 Task: Find directions from Atlanta to Tybee Island, Georgia.
Action: Mouse moved to (1314, 17)
Screenshot: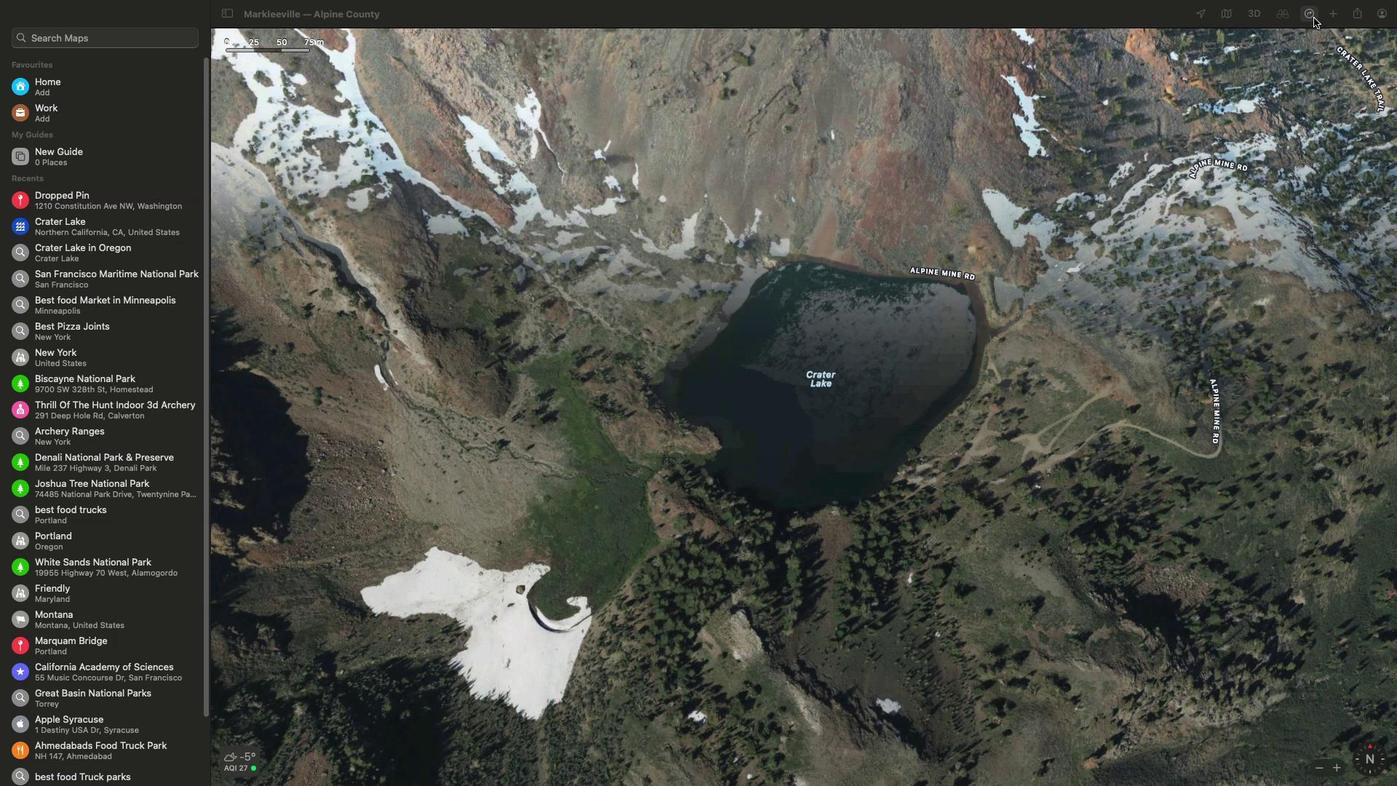 
Action: Mouse pressed left at (1314, 17)
Screenshot: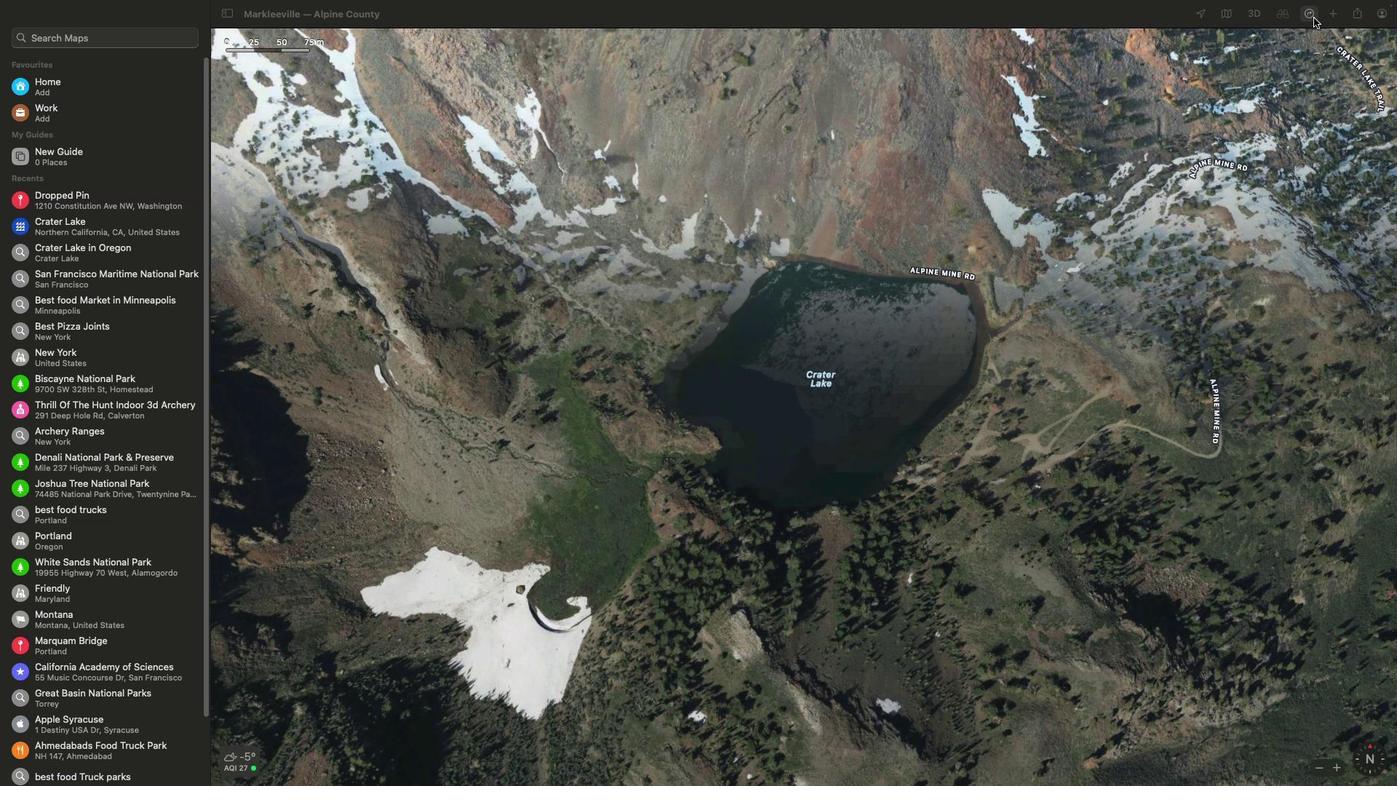 
Action: Mouse moved to (1346, 93)
Screenshot: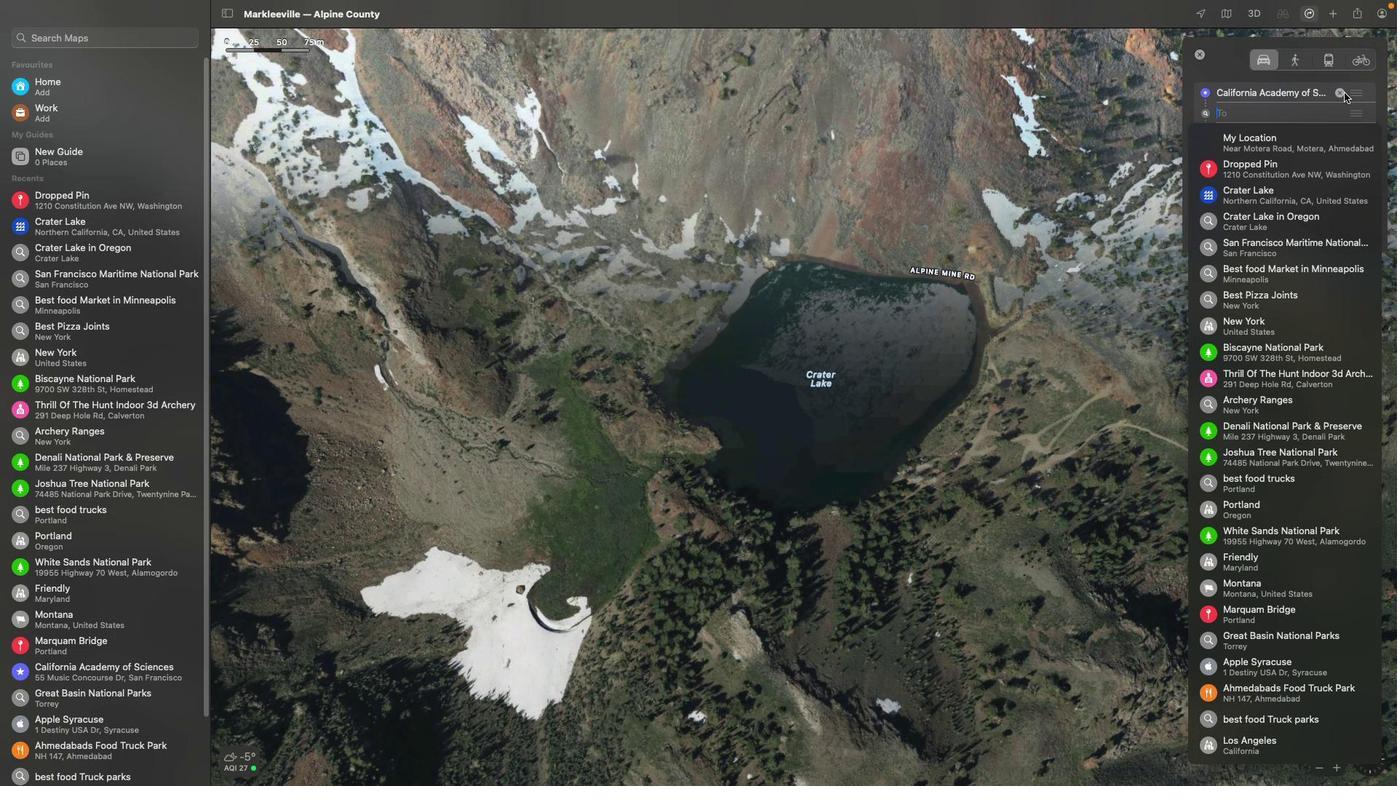 
Action: Mouse pressed left at (1346, 93)
Screenshot: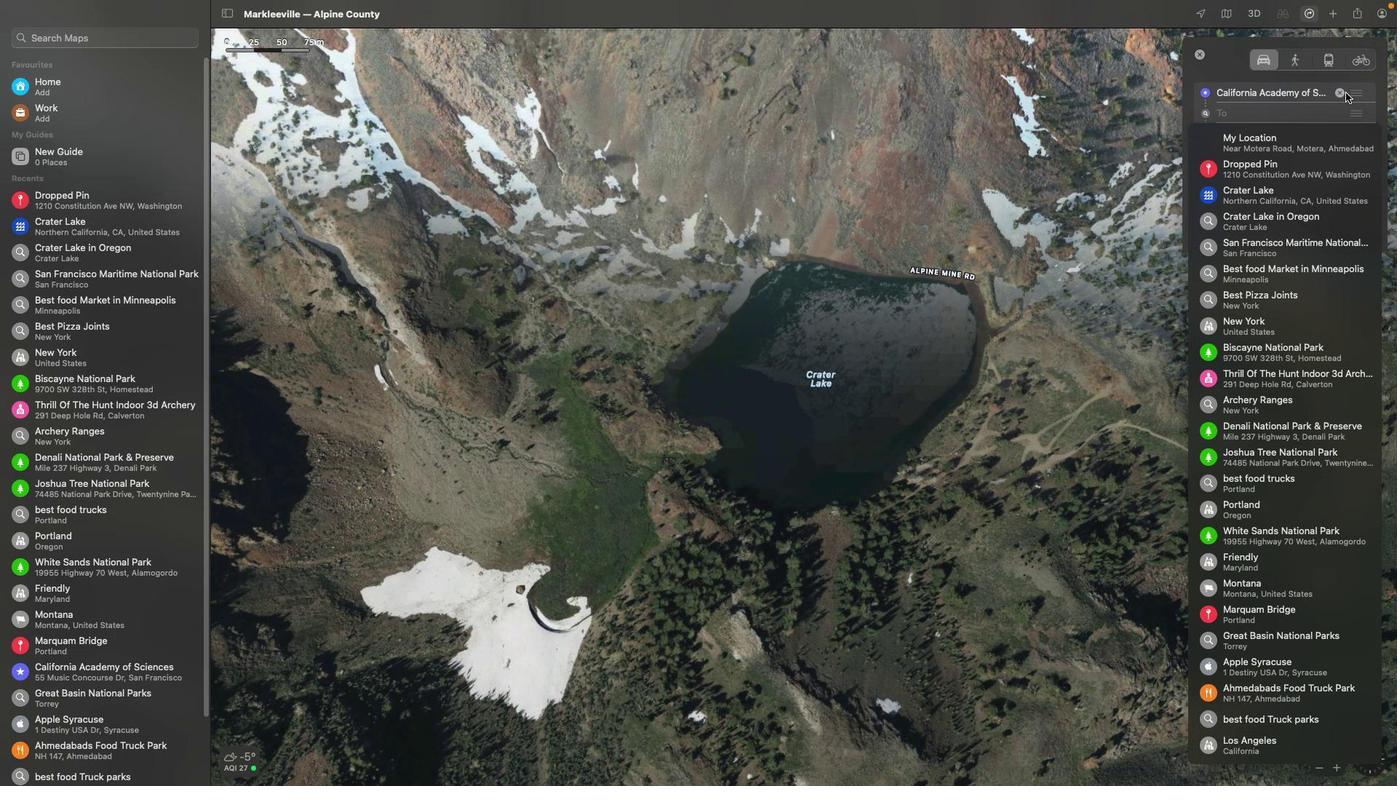 
Action: Mouse moved to (1272, 85)
Screenshot: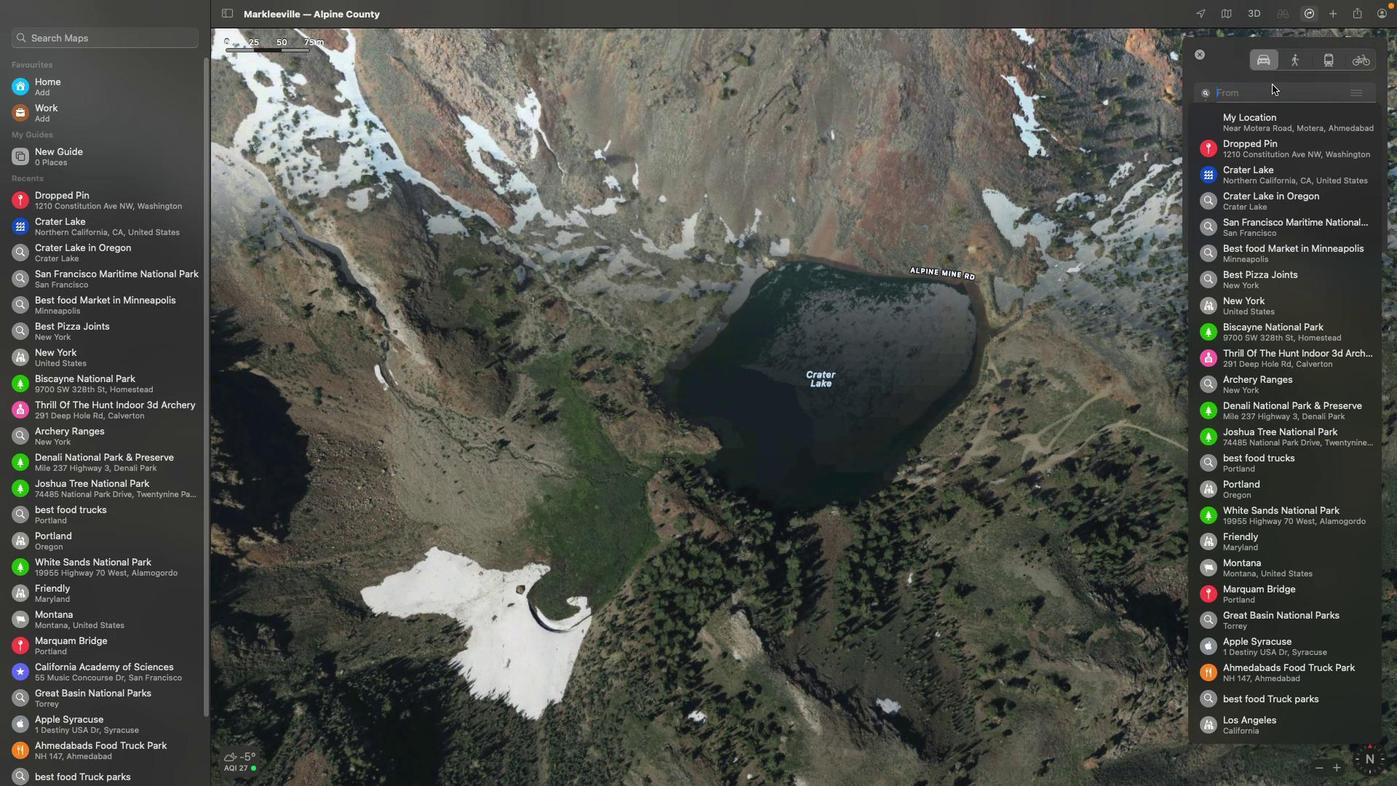 
Action: Mouse pressed left at (1272, 85)
Screenshot: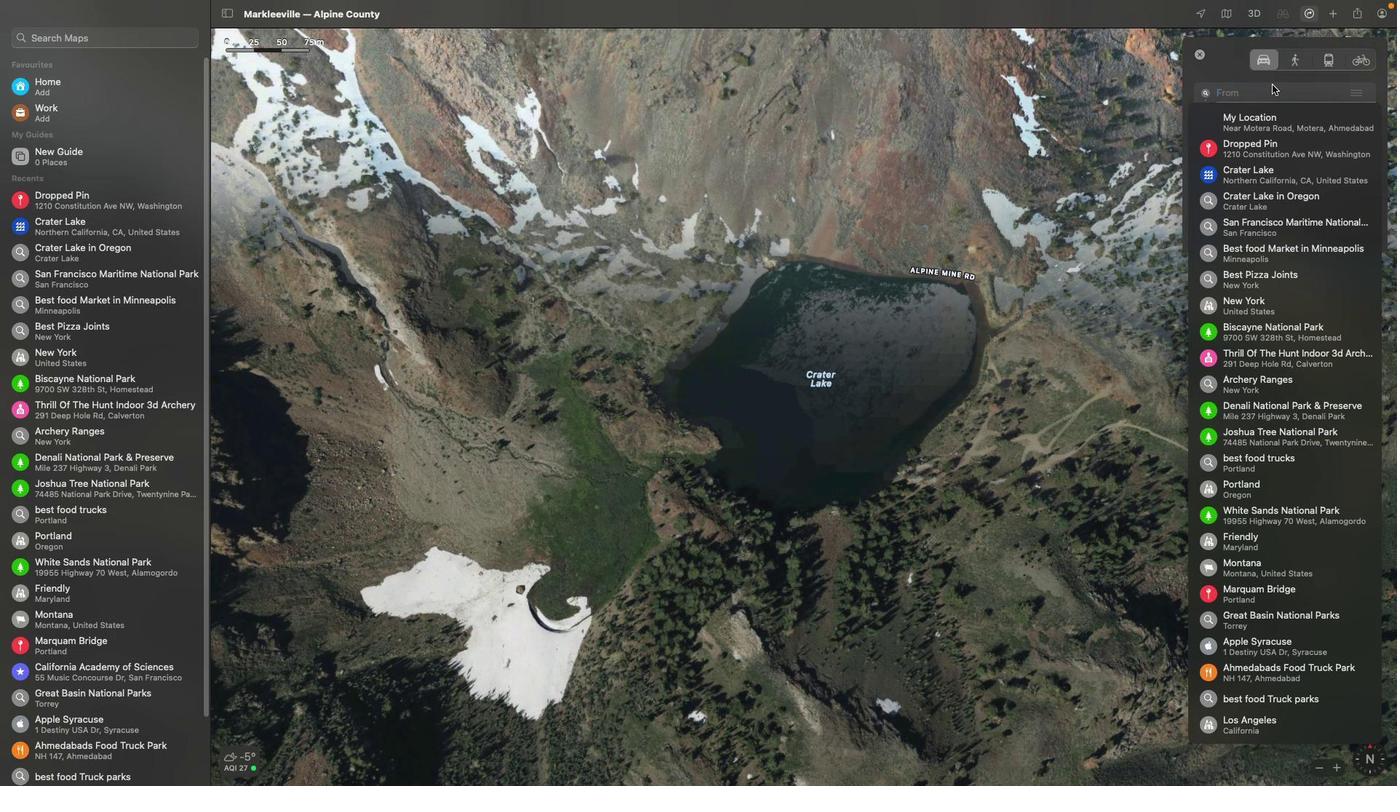 
Action: Mouse moved to (1091, 118)
Screenshot: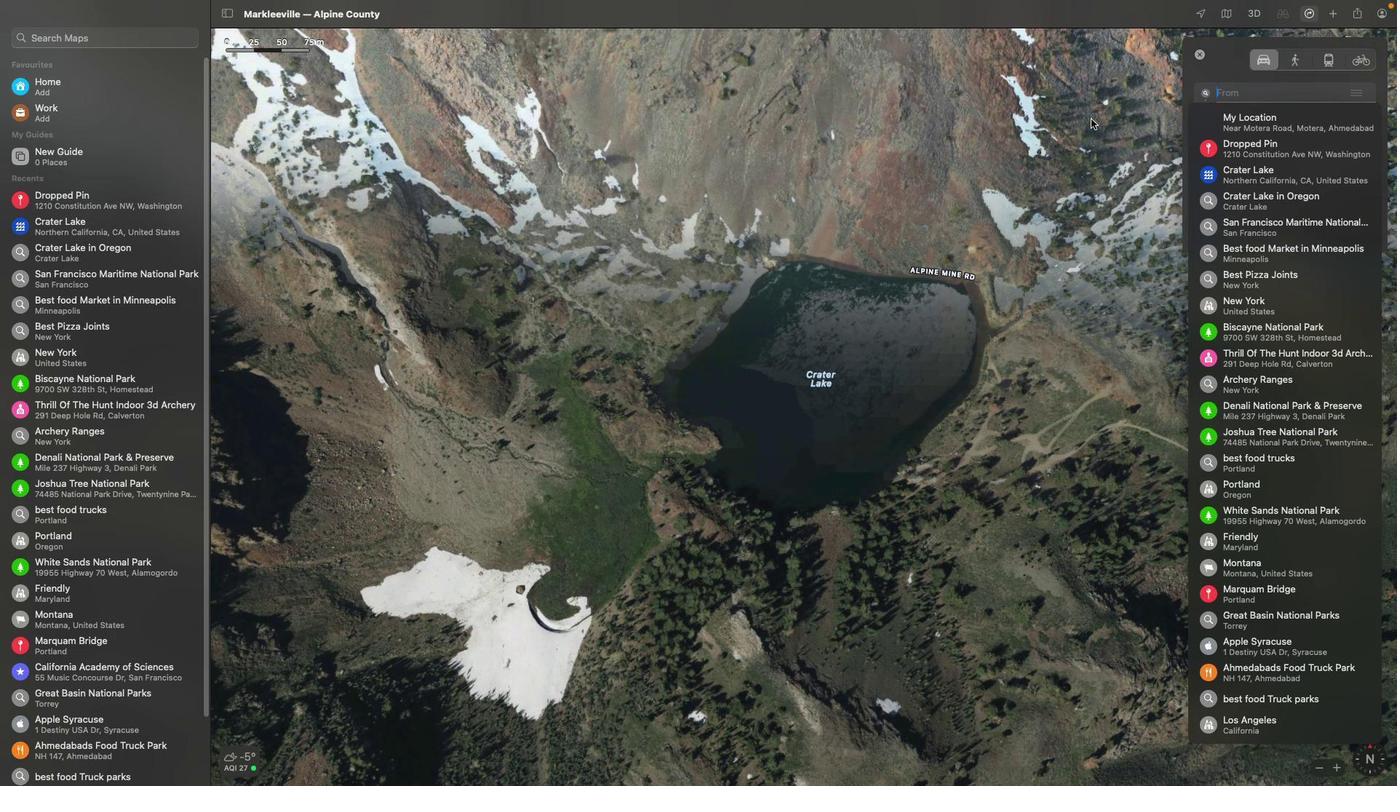 
Action: Mouse pressed left at (1091, 118)
Screenshot: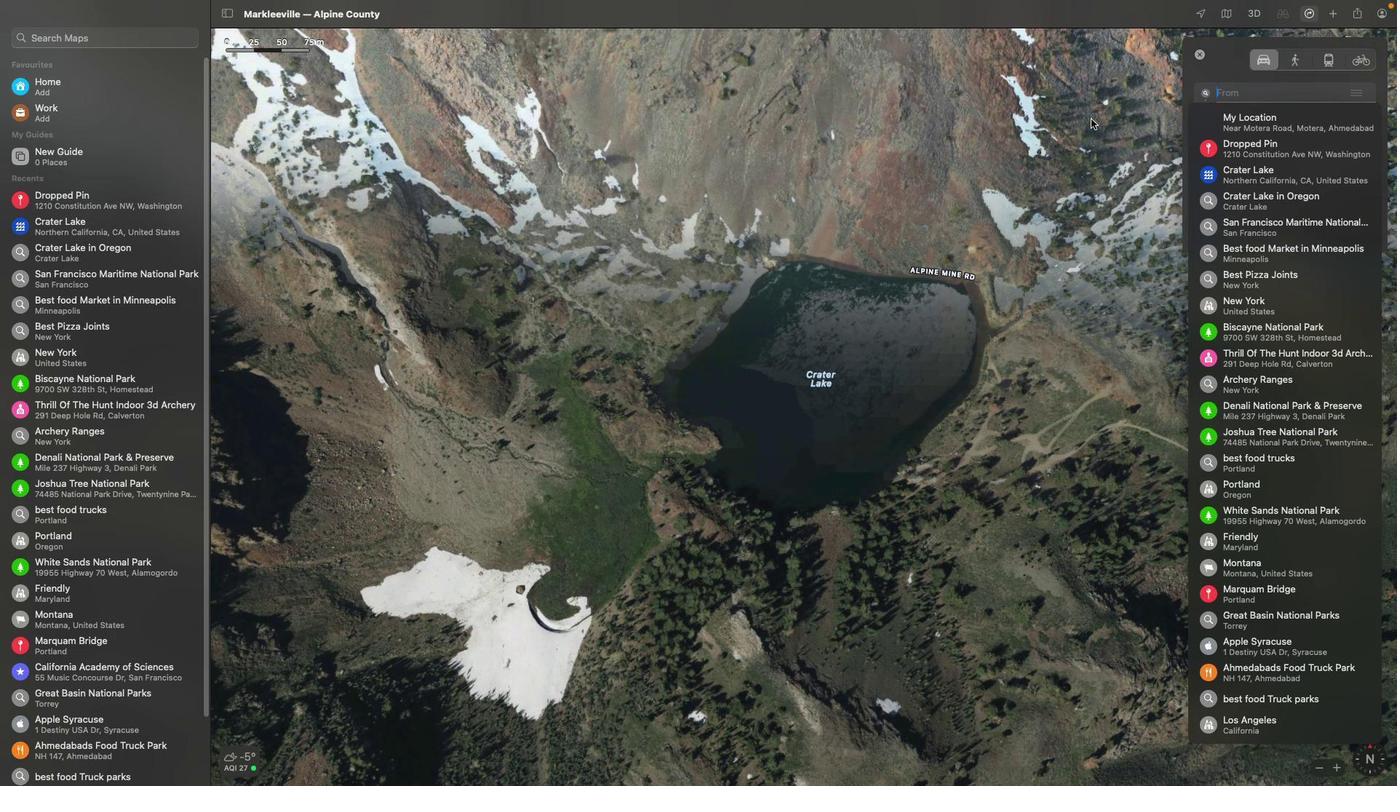 
Action: Mouse moved to (1244, 93)
Screenshot: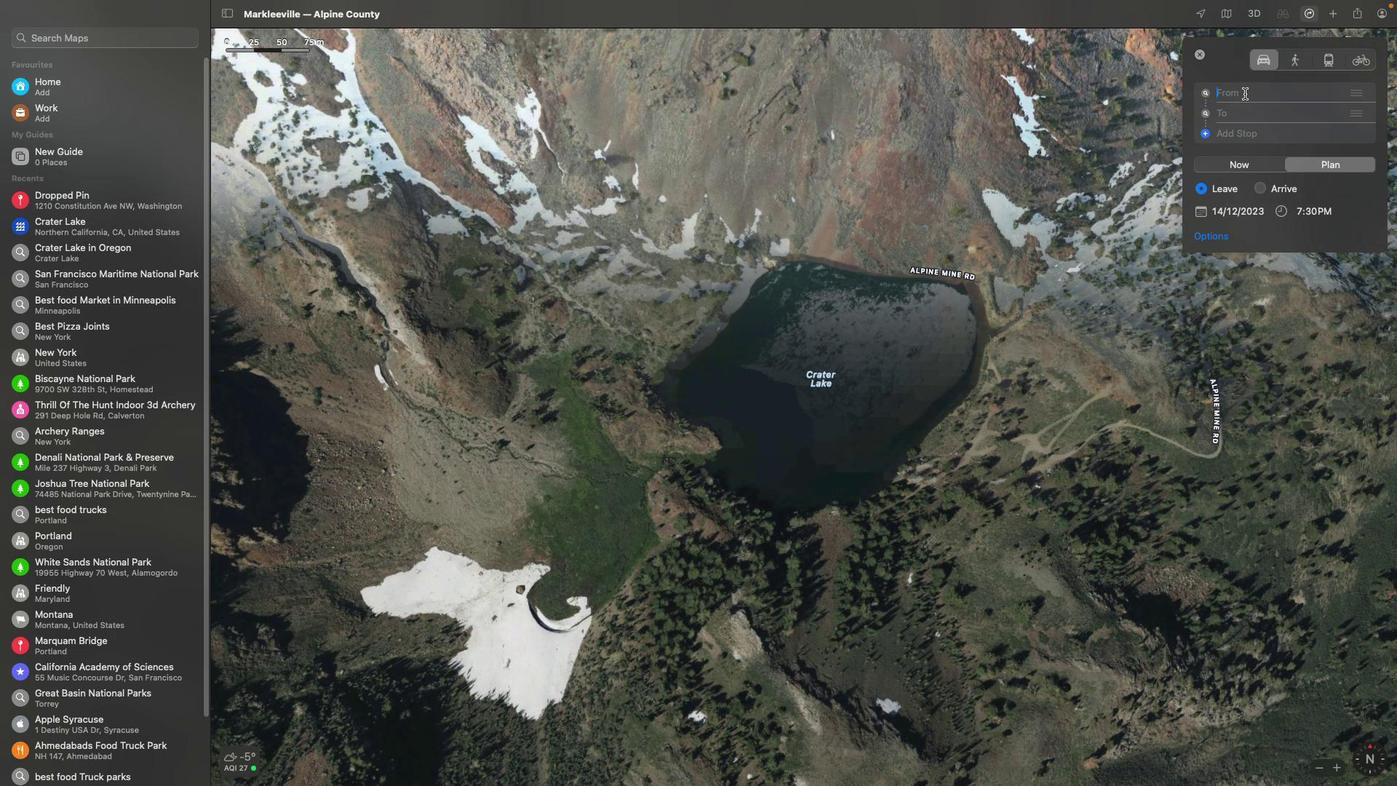 
Action: Mouse pressed left at (1244, 93)
Screenshot: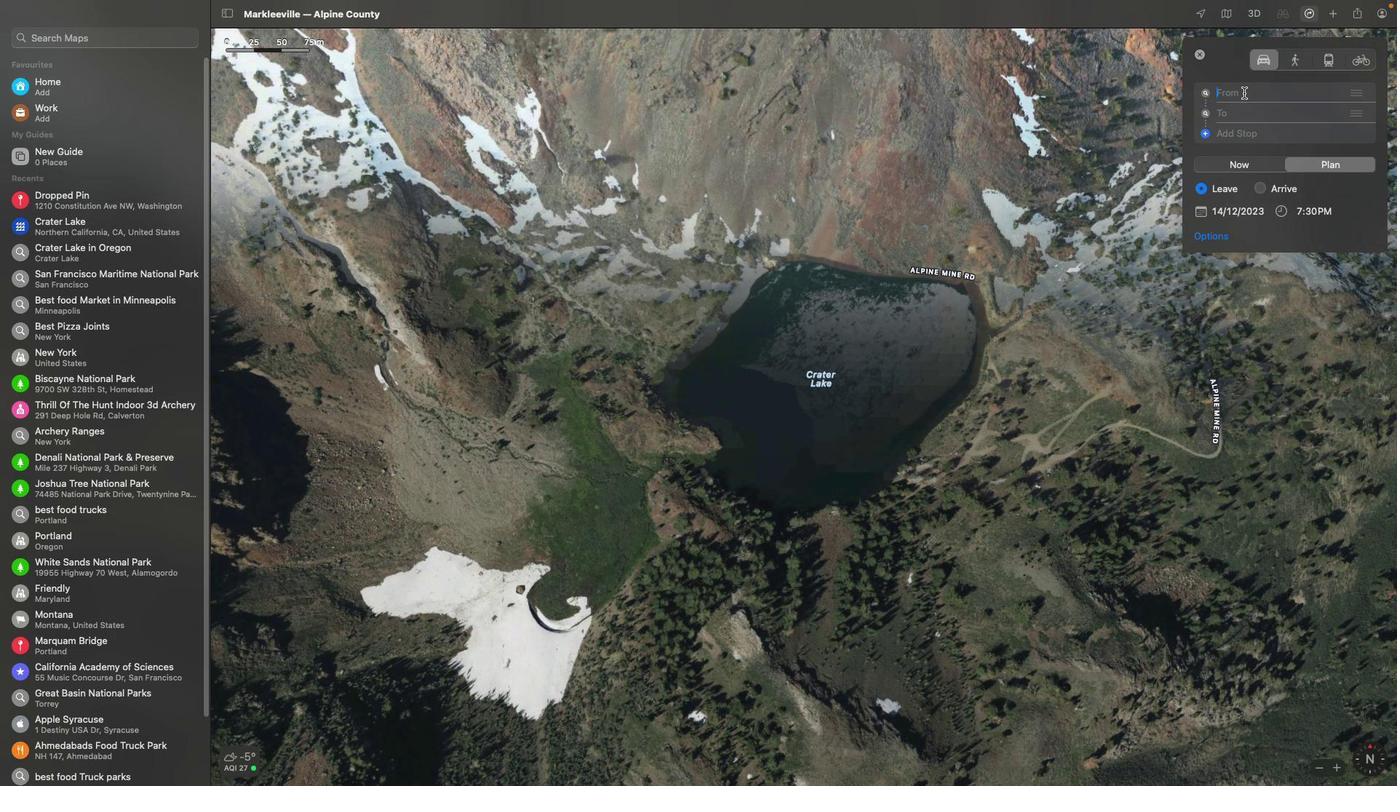 
Action: Key pressed Key.shift'A''t''l''a''n''t''a'Key.downKey.tab
Screenshot: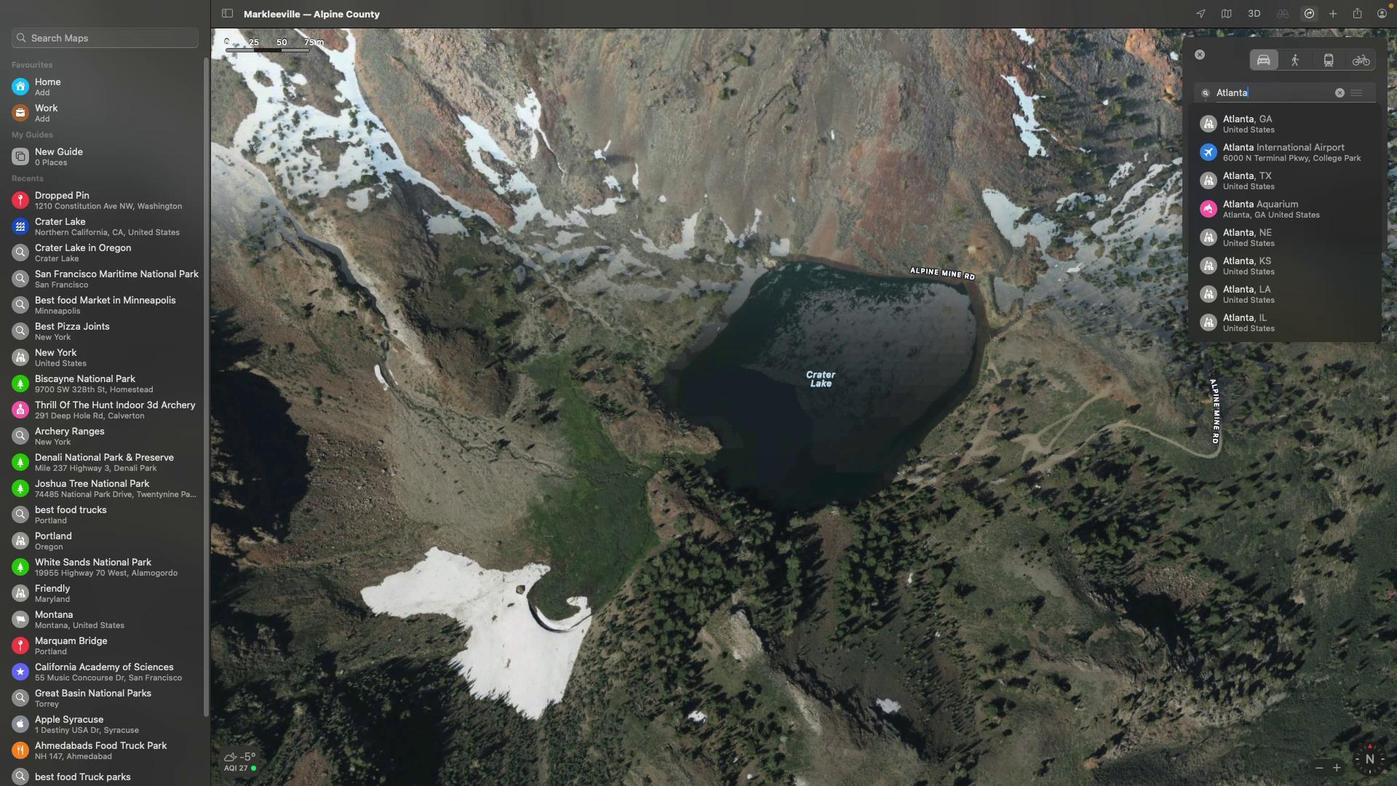 
Action: Mouse moved to (1236, 108)
Screenshot: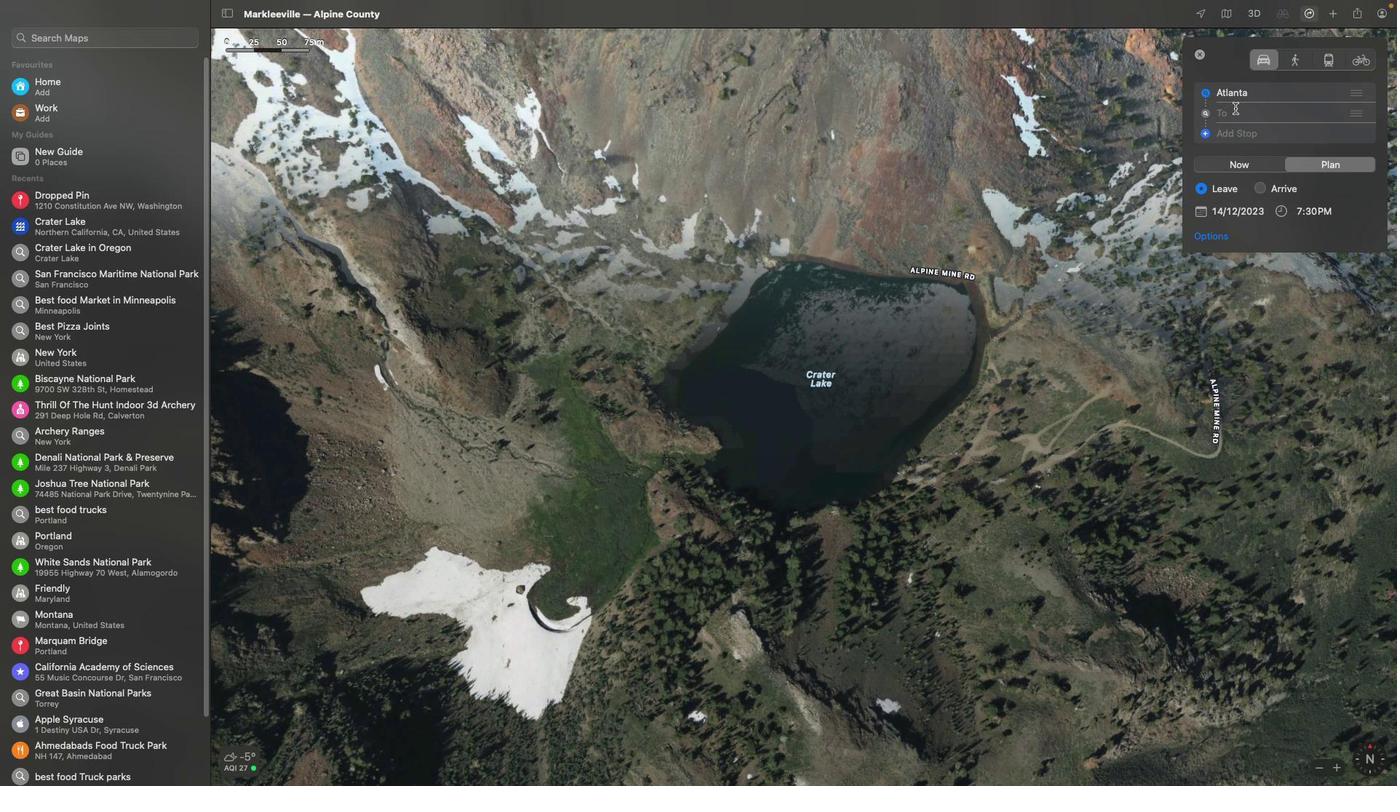 
Action: Mouse pressed left at (1236, 108)
Screenshot: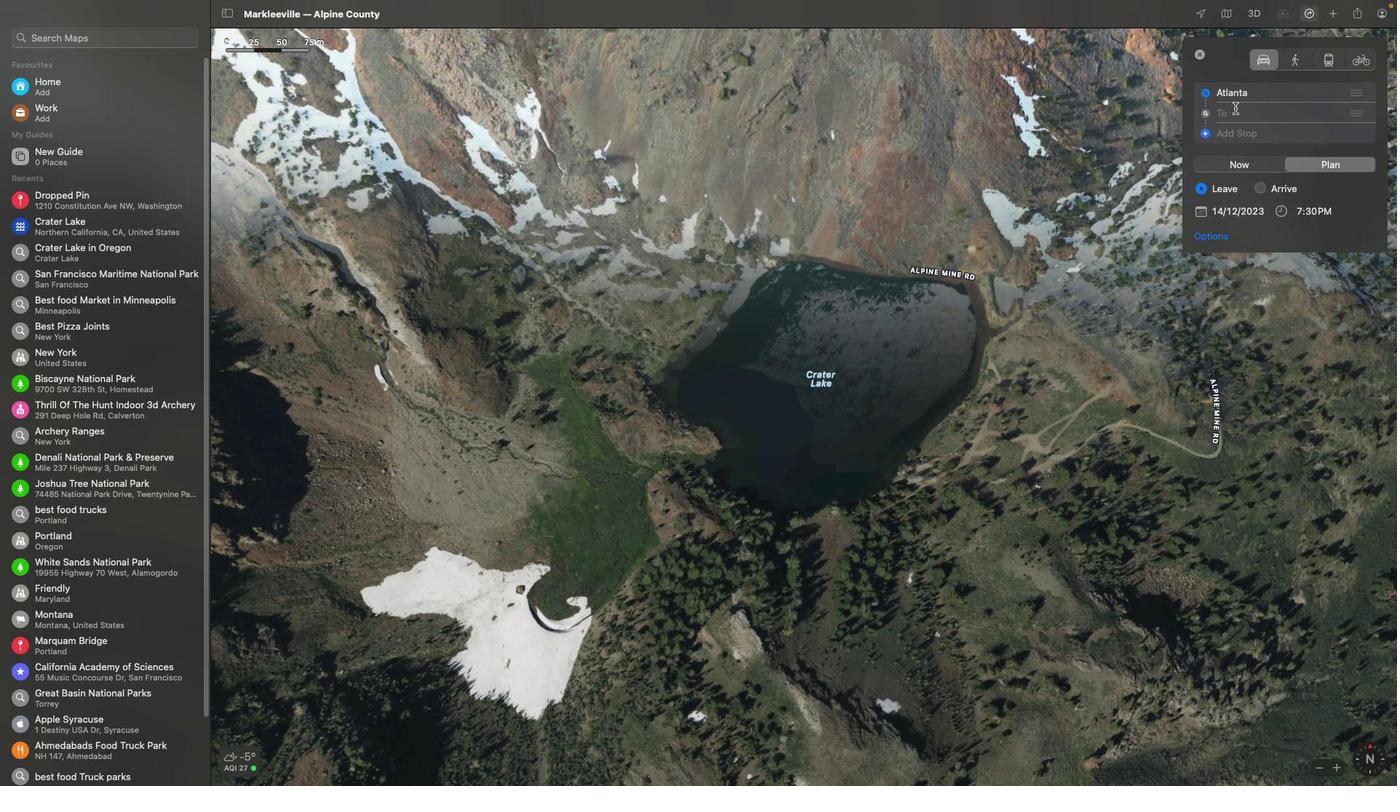 
Action: Key pressed Key.shift'T''y''b''e''e'Key.spaceKey.shift'I''s''l''a''n''s'Key.backspace'd'','Key.spaceKey.shift'G''e''o''r''g''i''a''\x03'
Screenshot: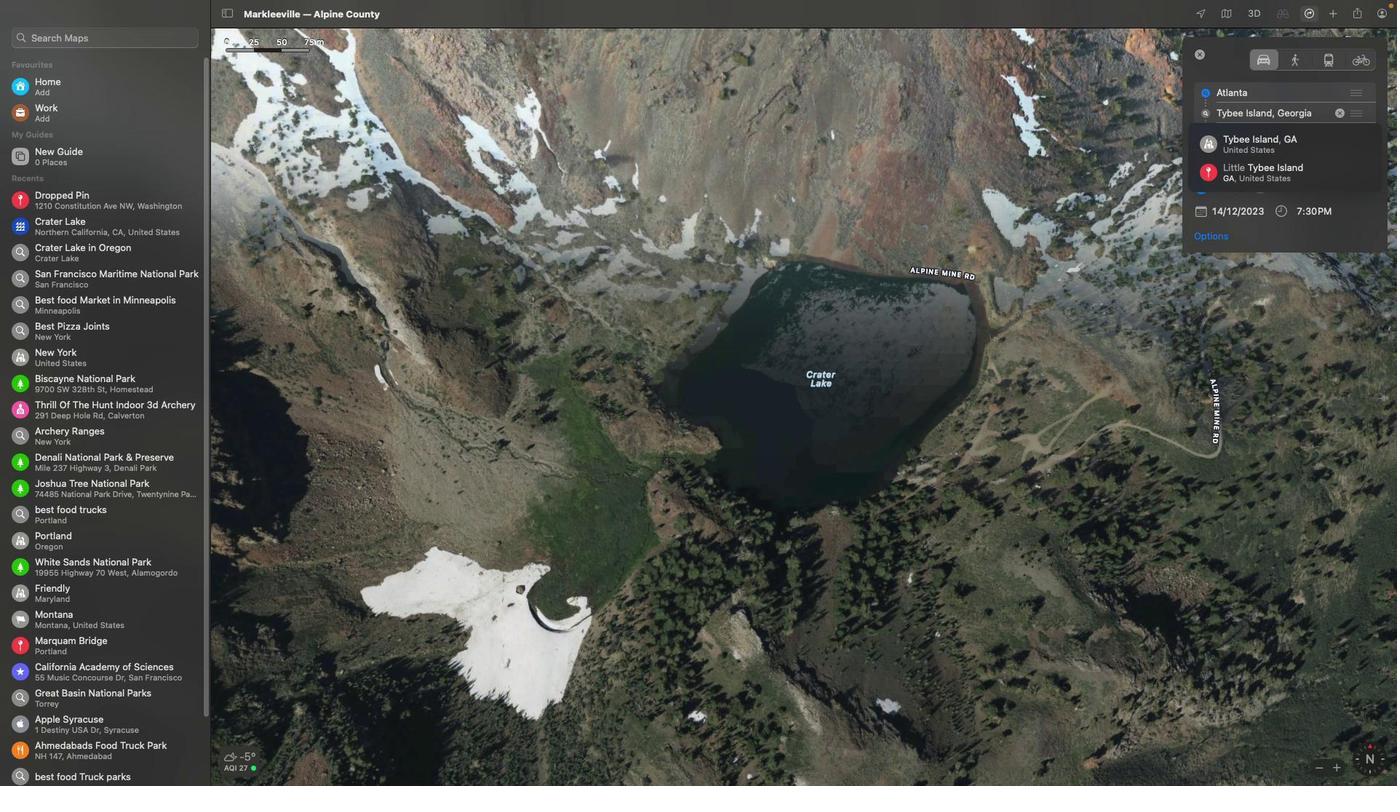 
Action: Mouse moved to (1239, 343)
Screenshot: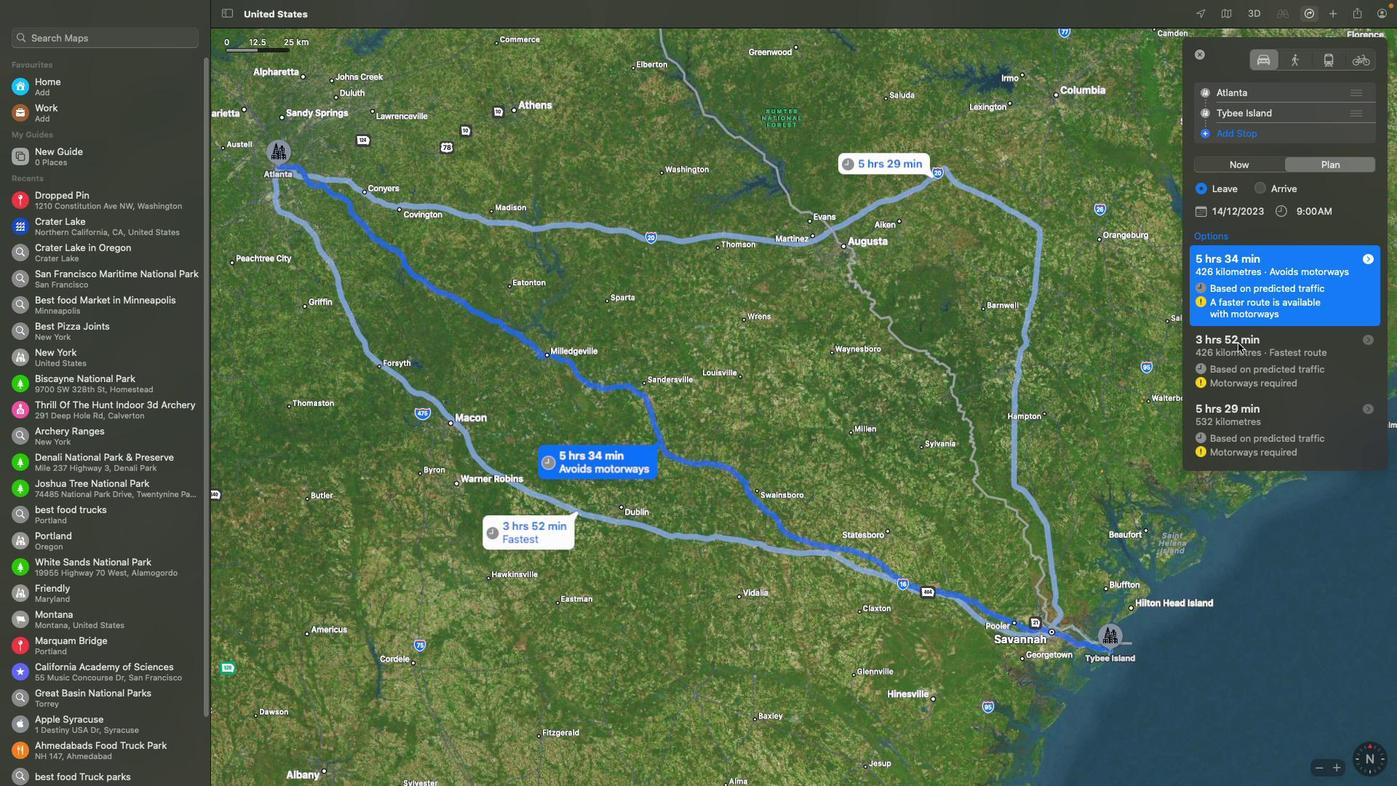 
Action: Mouse pressed left at (1239, 343)
Screenshot: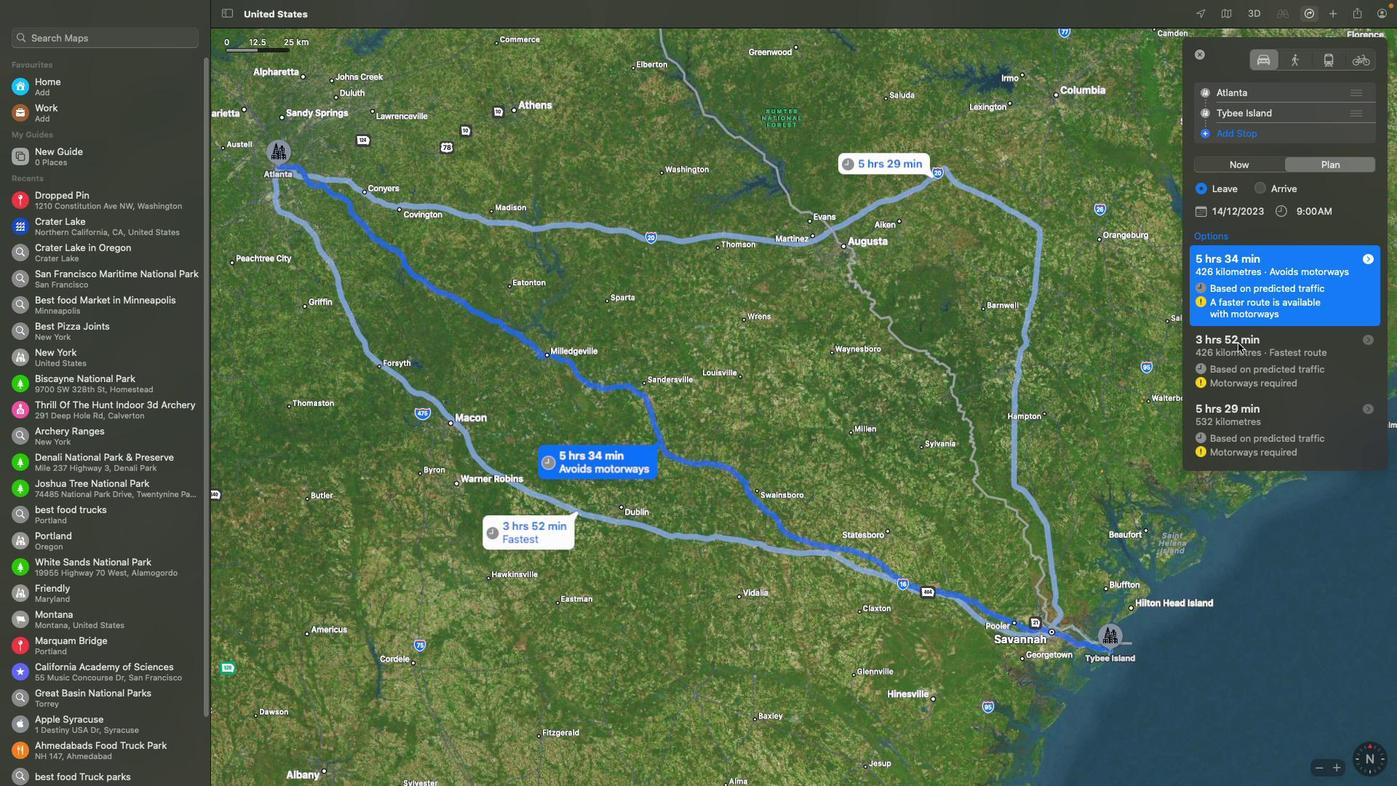 
Action: Mouse moved to (1245, 421)
Screenshot: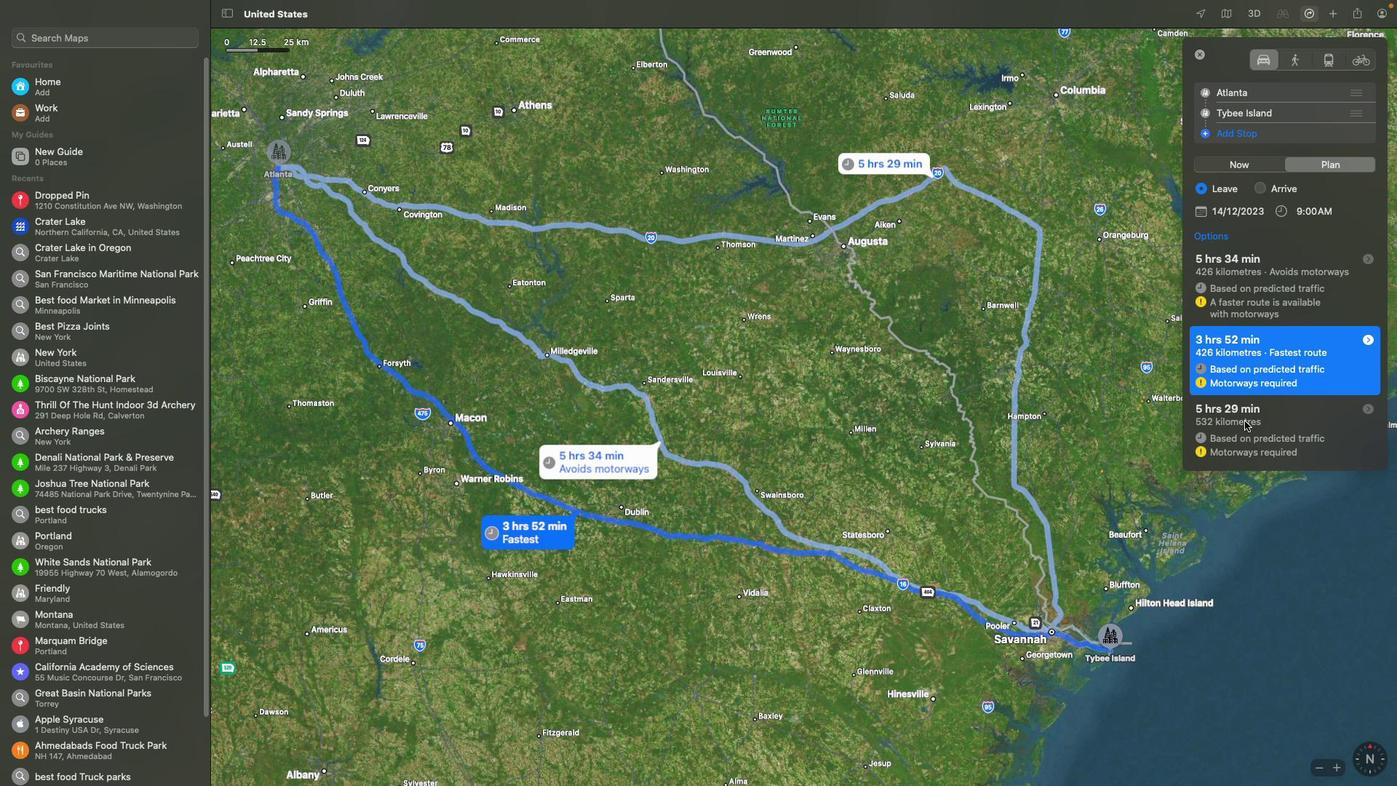
Action: Mouse pressed left at (1245, 421)
Screenshot: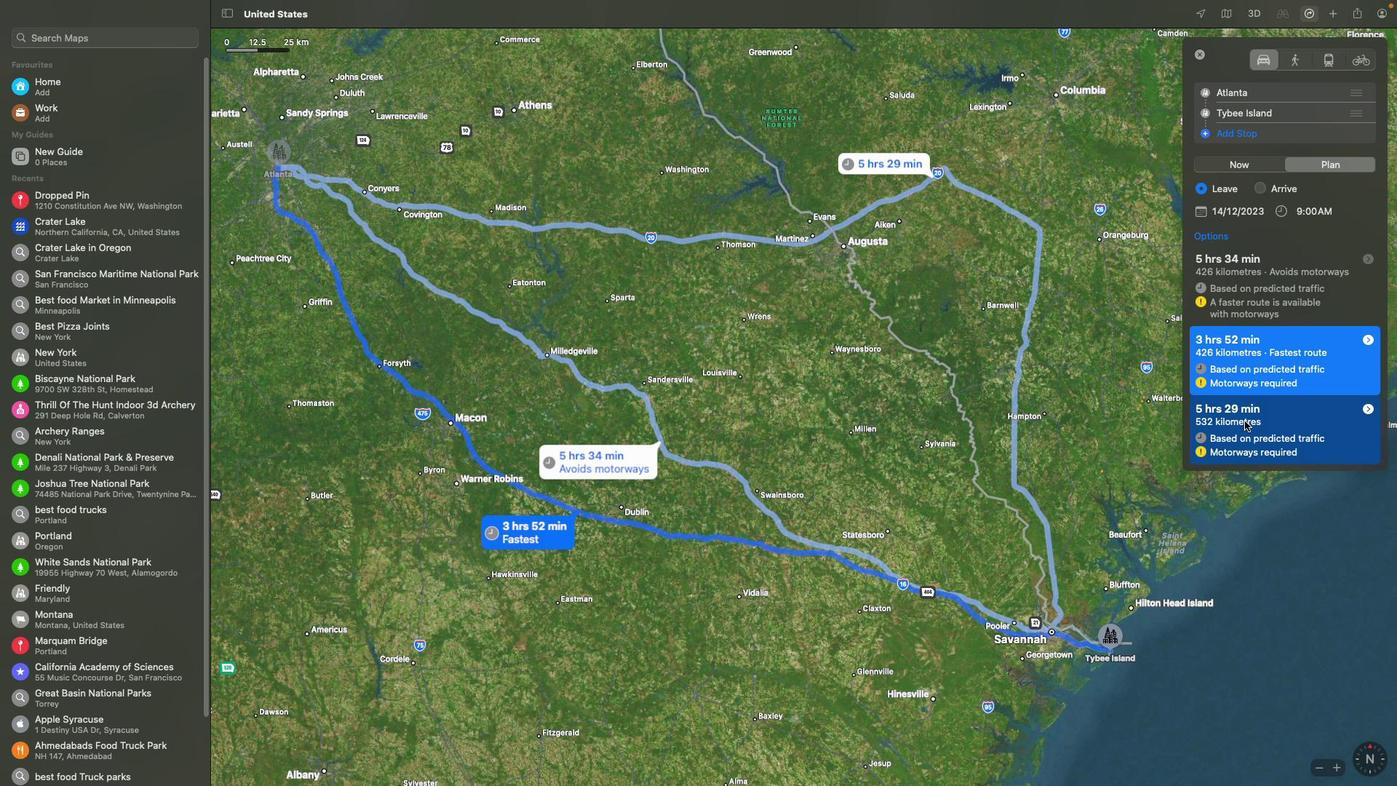 
Action: Mouse moved to (1241, 380)
Screenshot: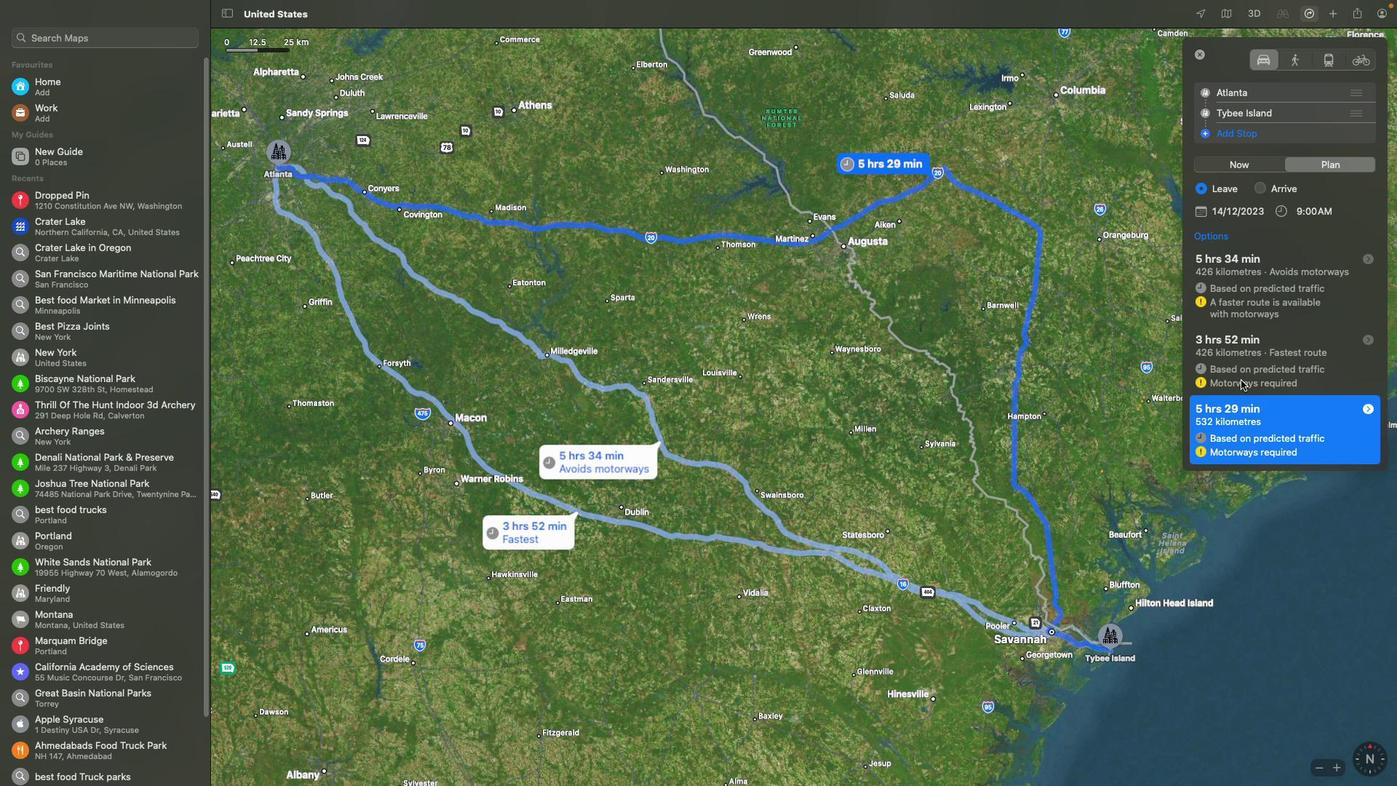 
Action: Mouse pressed left at (1241, 380)
Screenshot: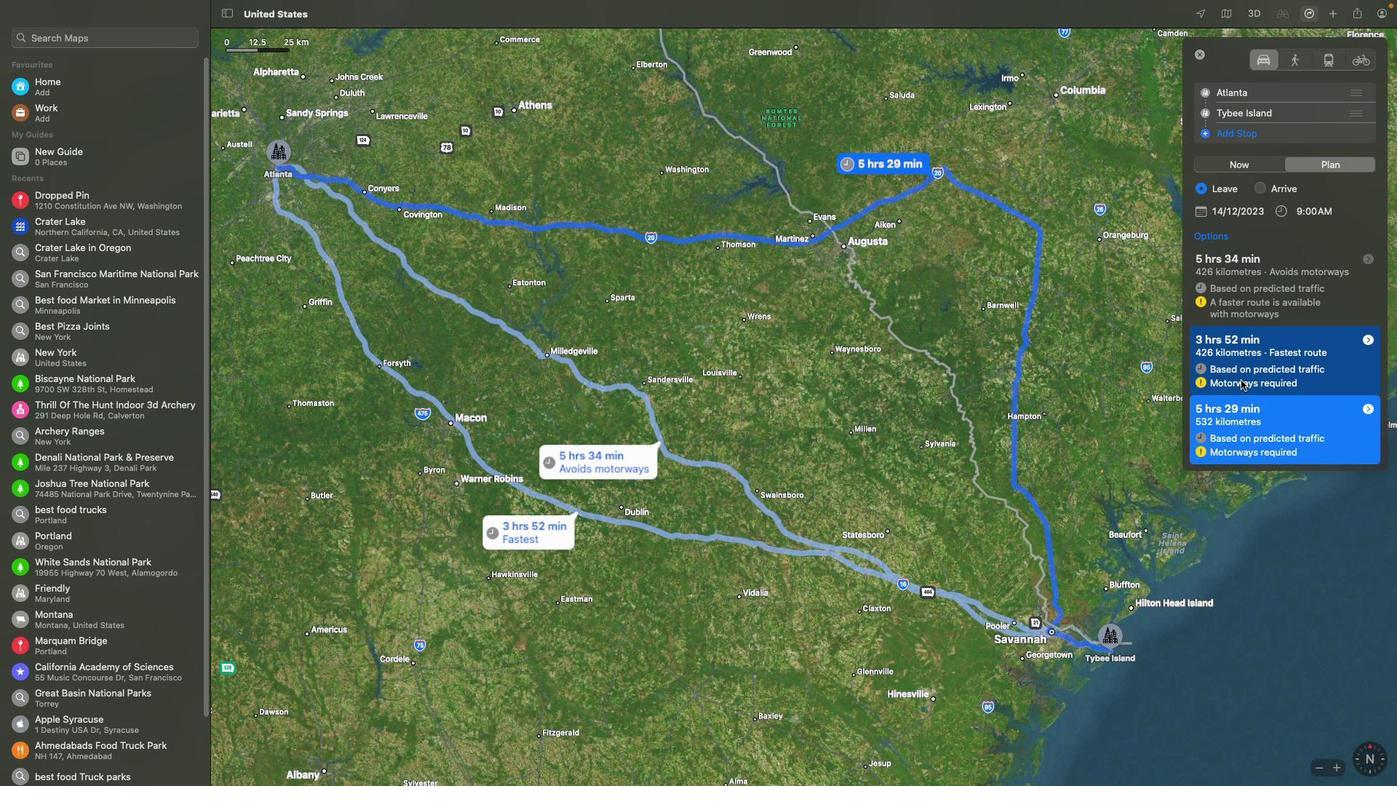 
Action: Mouse moved to (1250, 268)
Screenshot: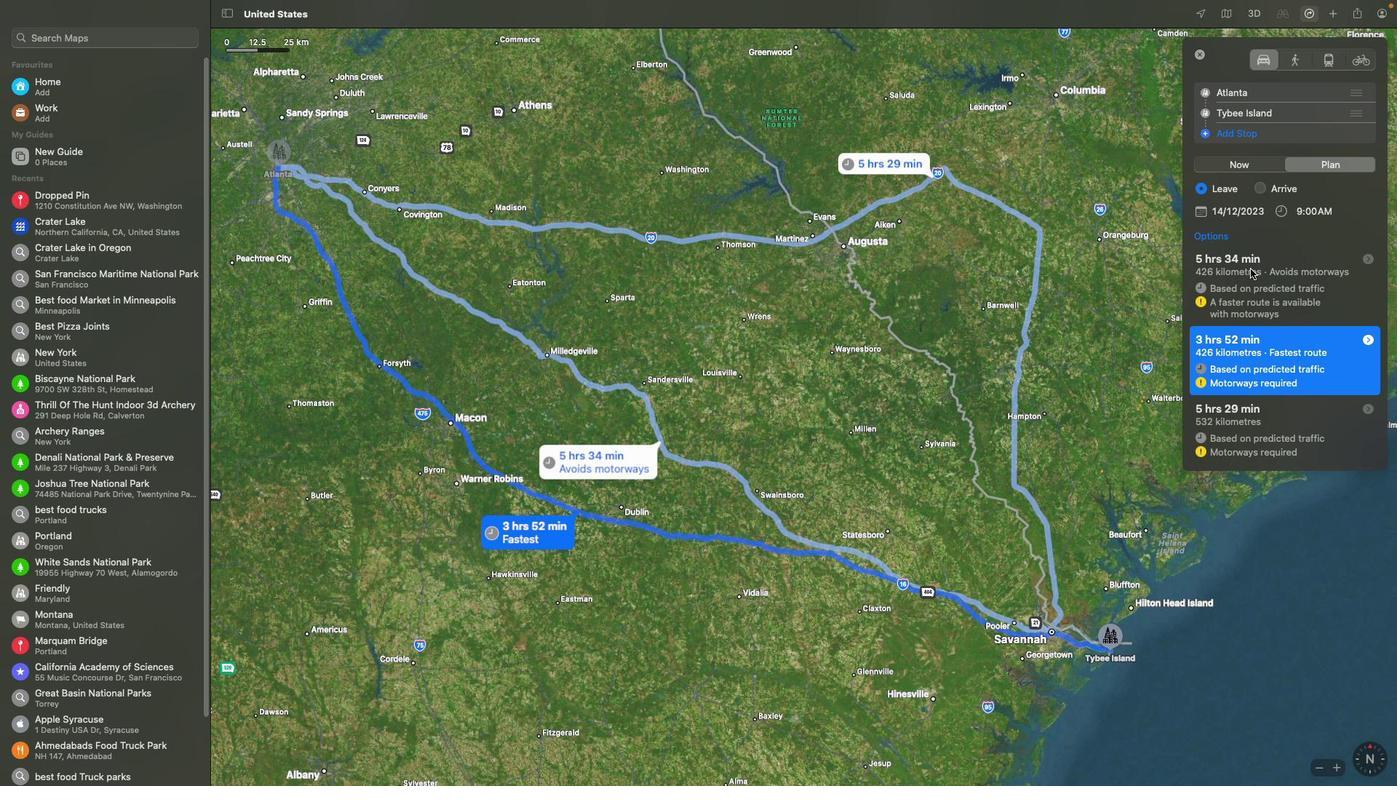 
Action: Mouse pressed left at (1250, 268)
Screenshot: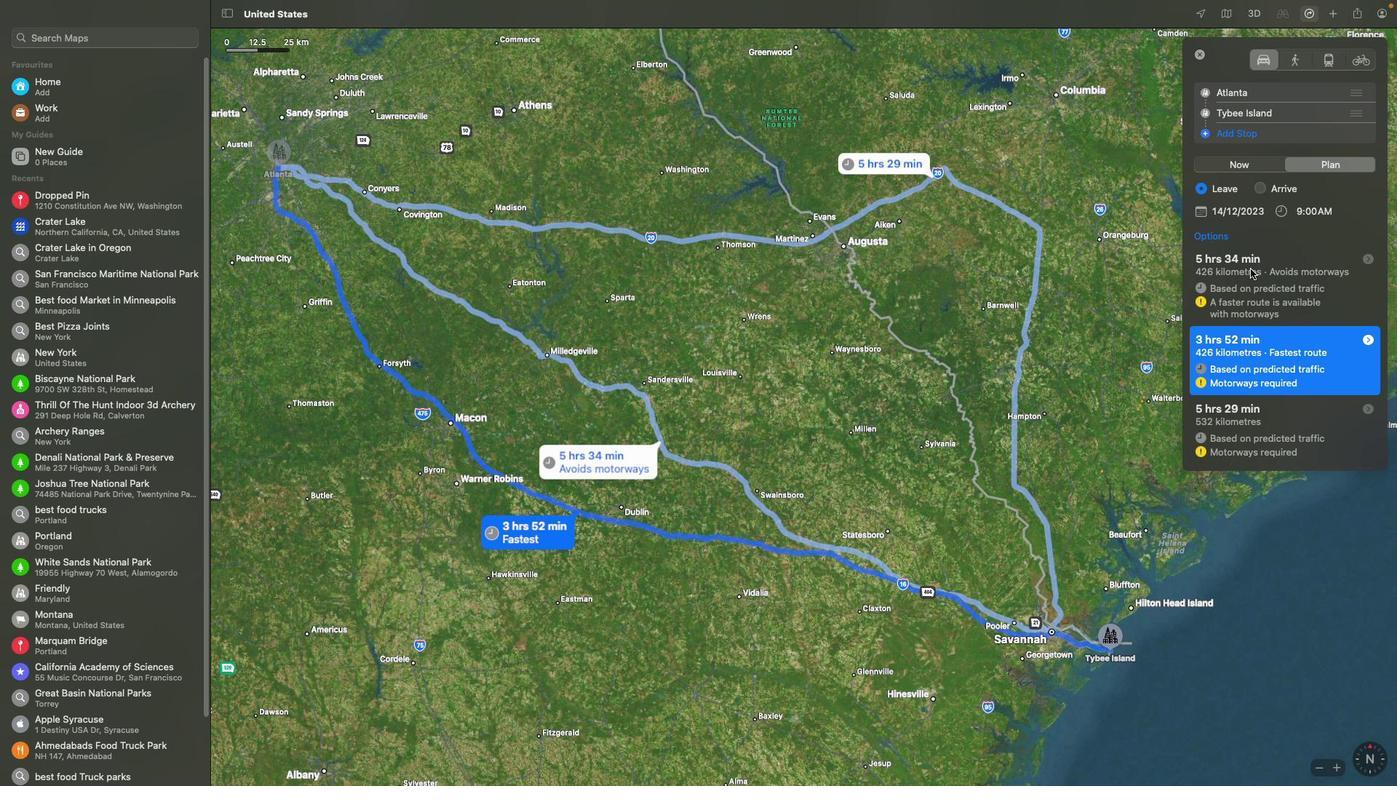 
Action: Mouse moved to (1241, 368)
Screenshot: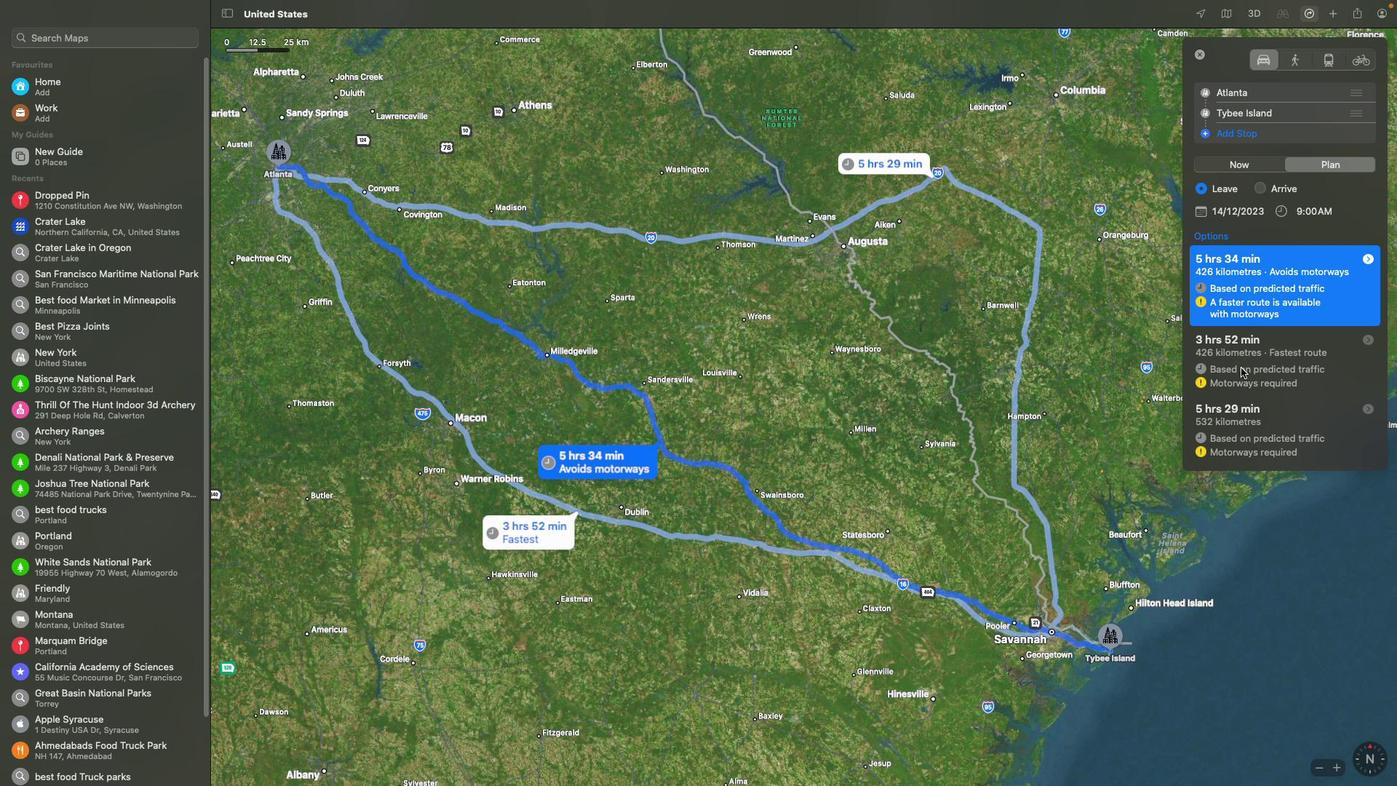 
Action: Mouse pressed left at (1241, 368)
Screenshot: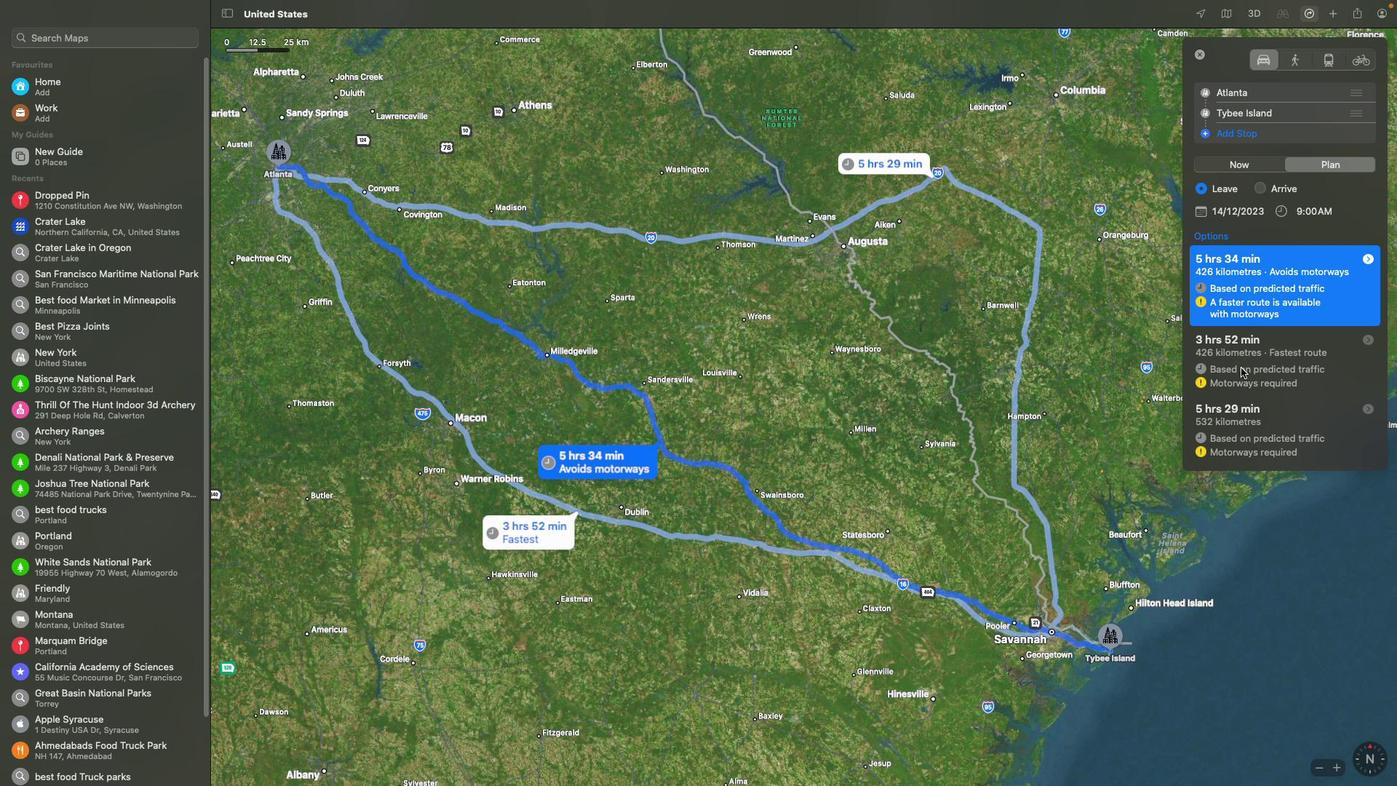 
